 Task: Find the email with the subject 'Your trial has ended' and reply to it, asking about any additional offers or promotions for continued usage.
Action: Mouse moved to (439, 7)
Screenshot: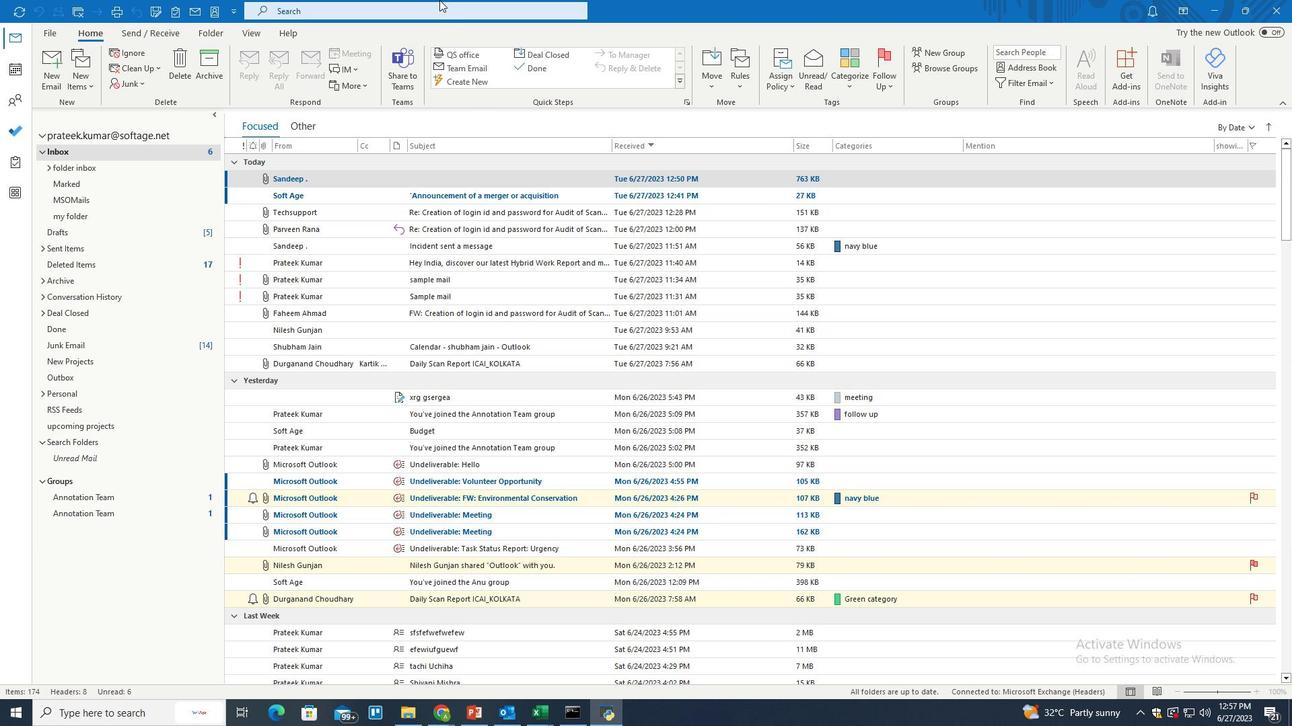 
Action: Mouse pressed left at (439, 7)
Screenshot: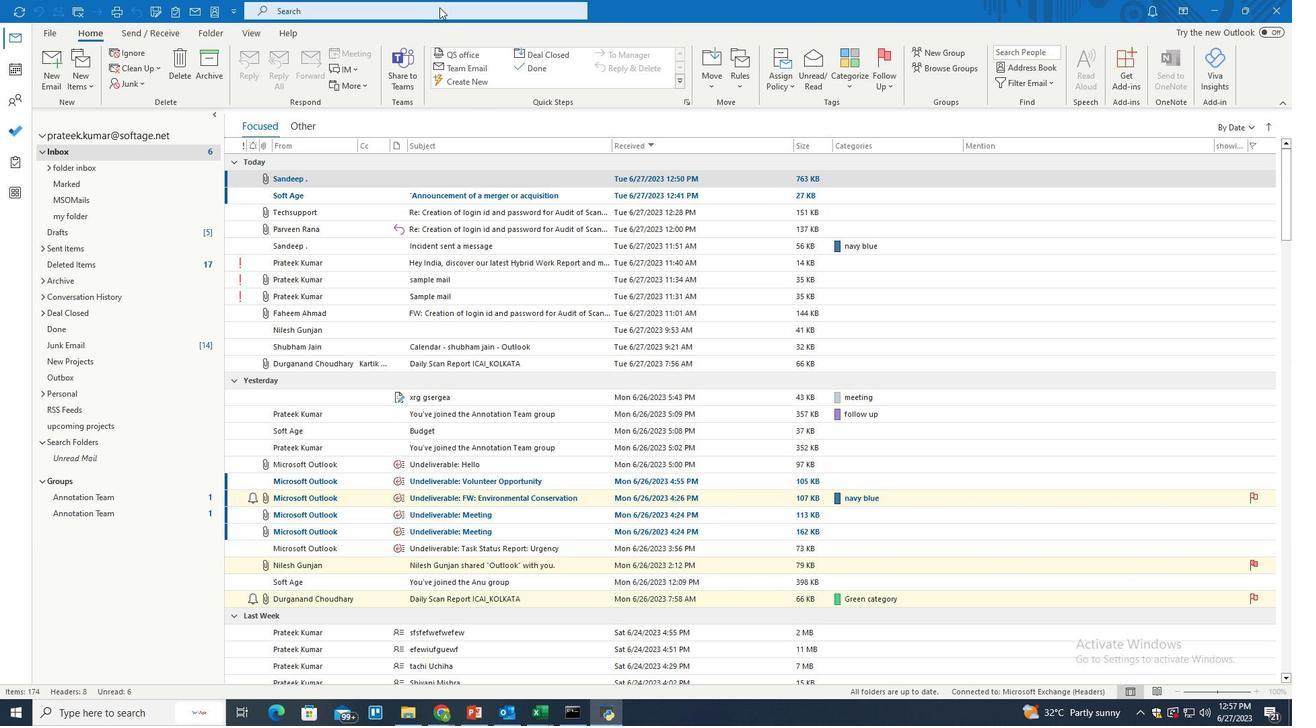 
Action: Mouse moved to (637, 8)
Screenshot: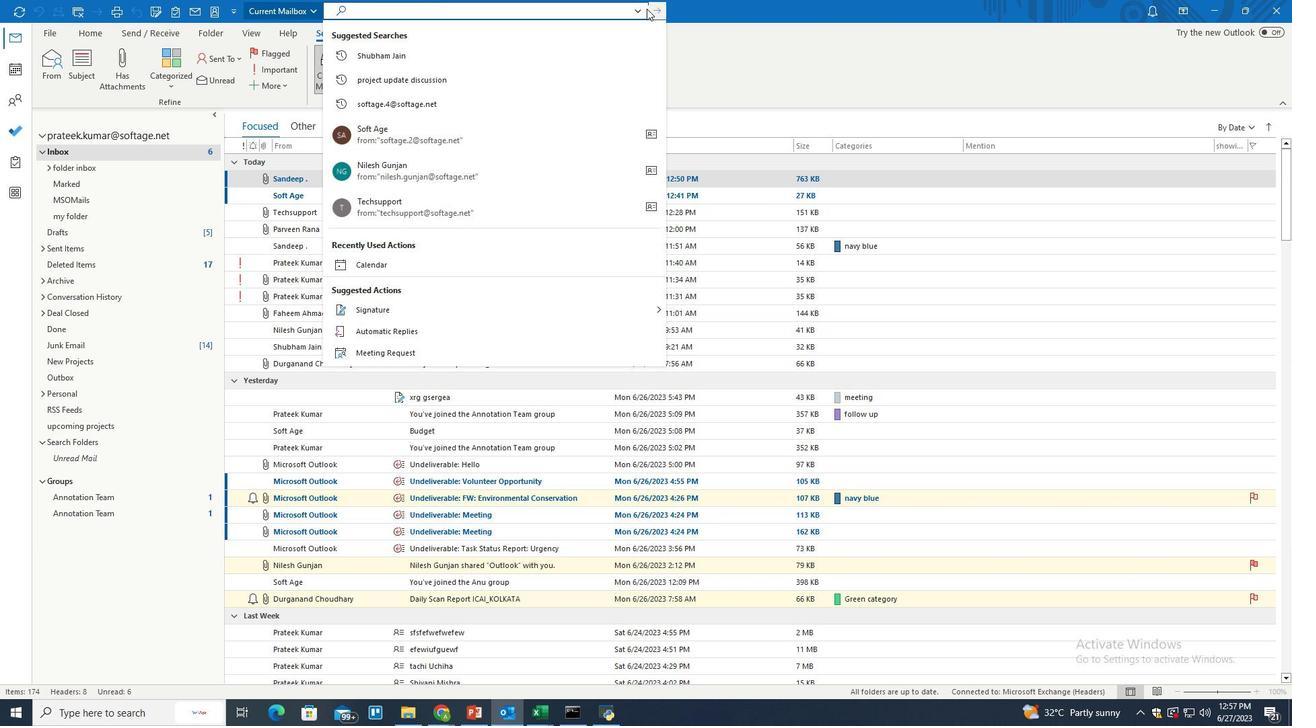 
Action: Mouse pressed left at (637, 8)
Screenshot: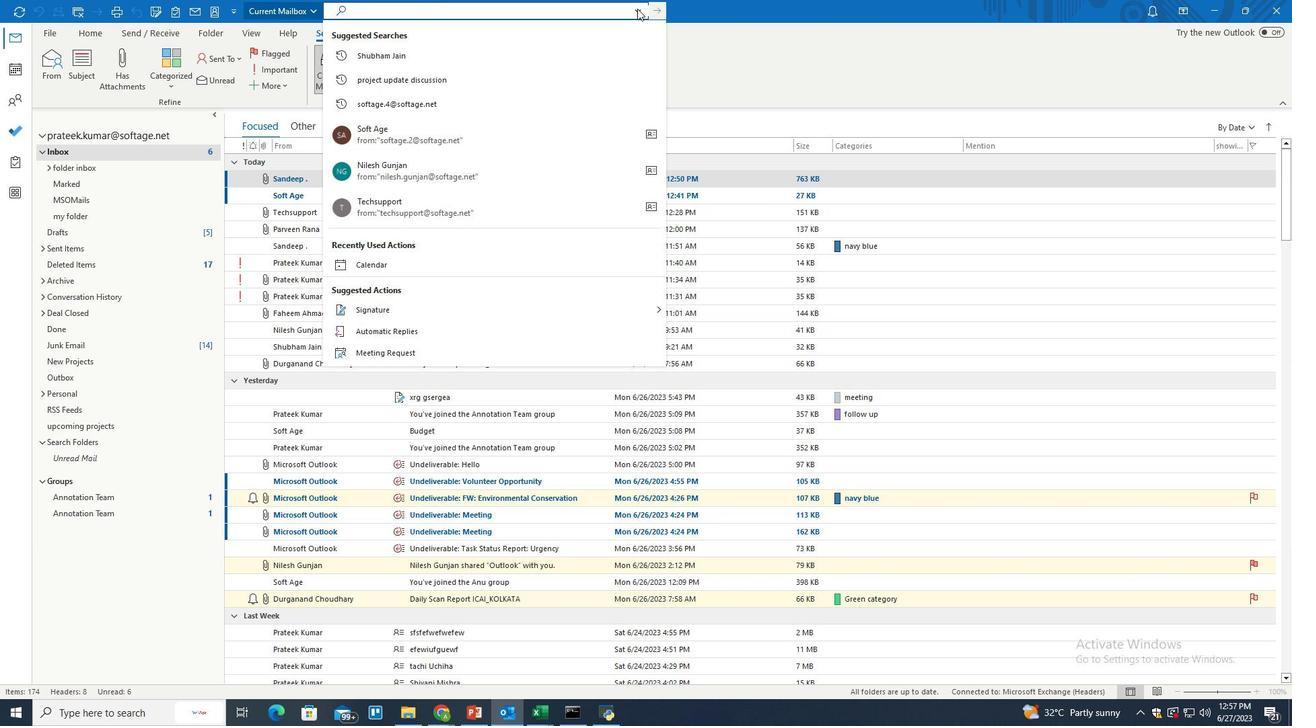 
Action: Mouse moved to (409, 347)
Screenshot: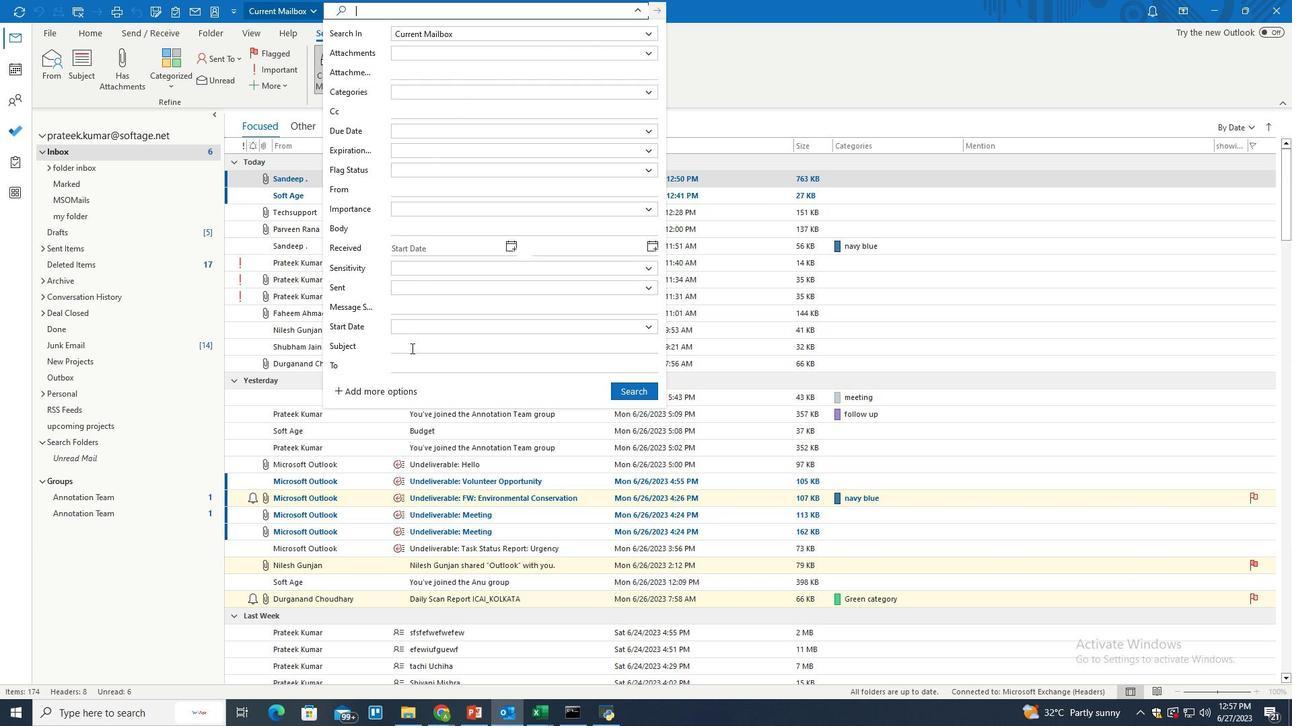 
Action: Mouse pressed left at (409, 347)
Screenshot: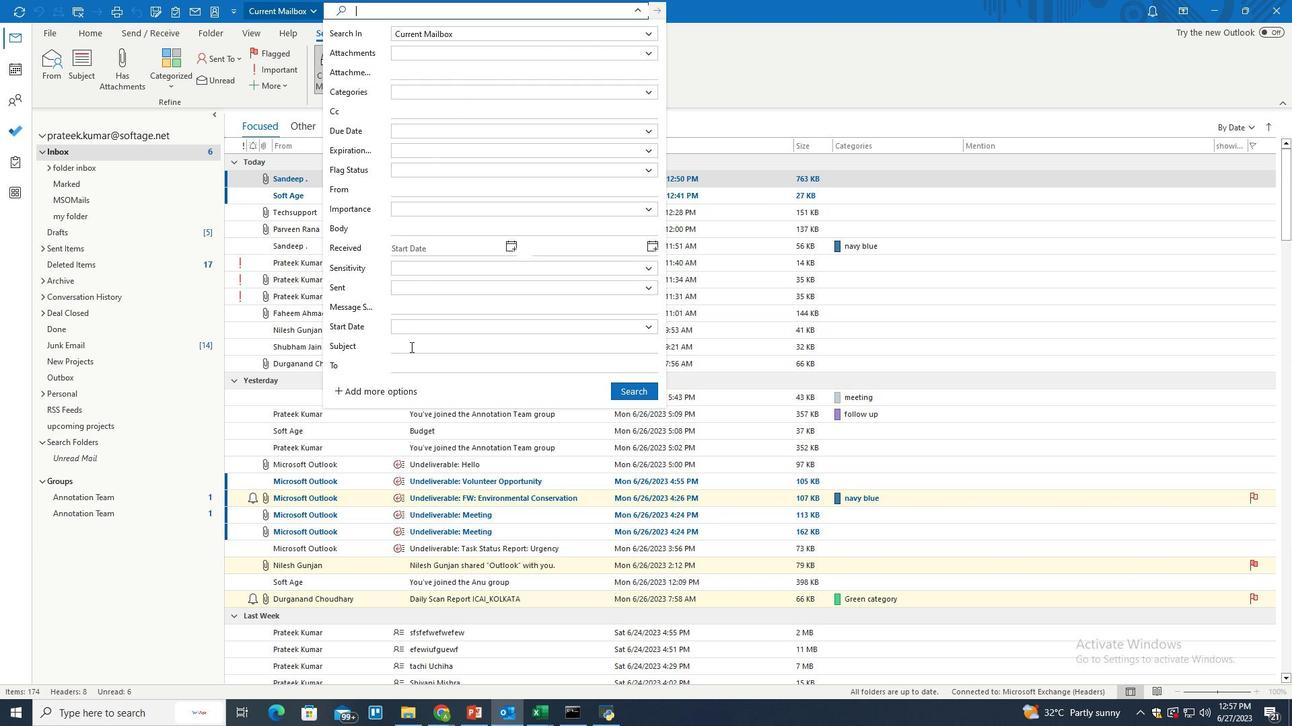 
Action: Key pressed <Key.shift>Your<Key.space>trial<Key.space>has<Key.space>ended
Screenshot: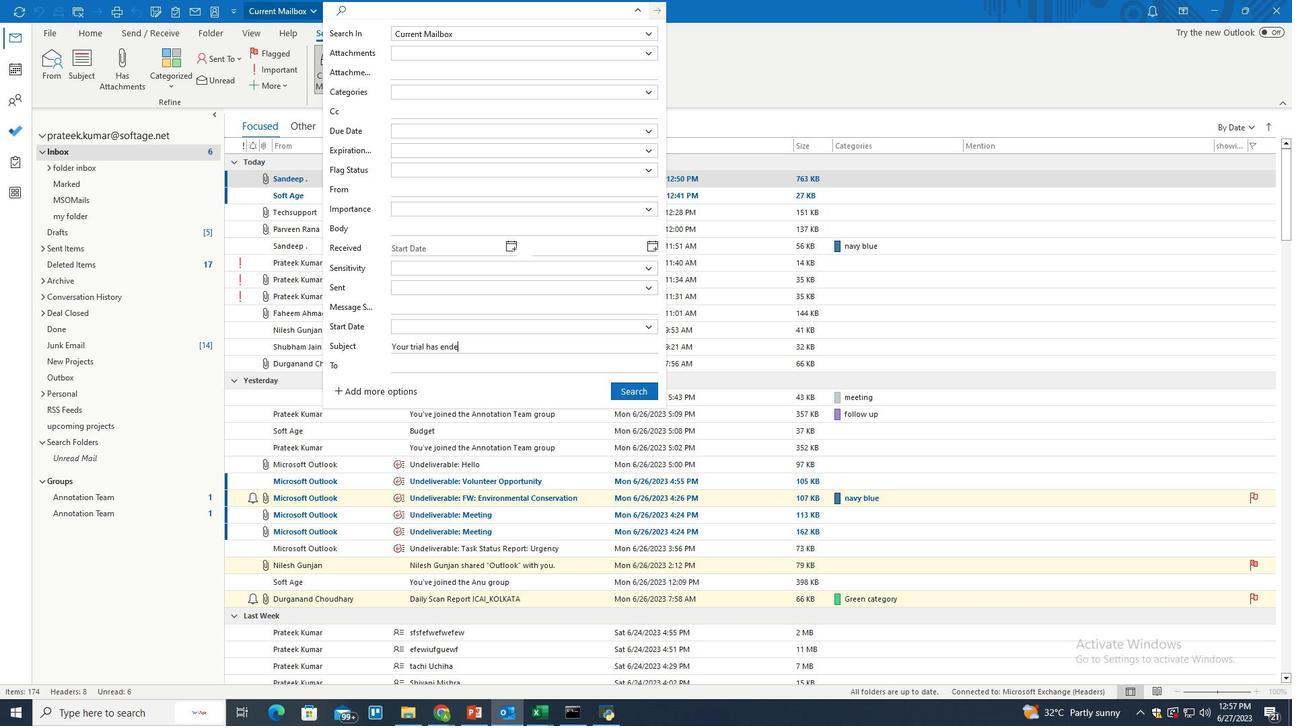 
Action: Mouse moved to (619, 389)
Screenshot: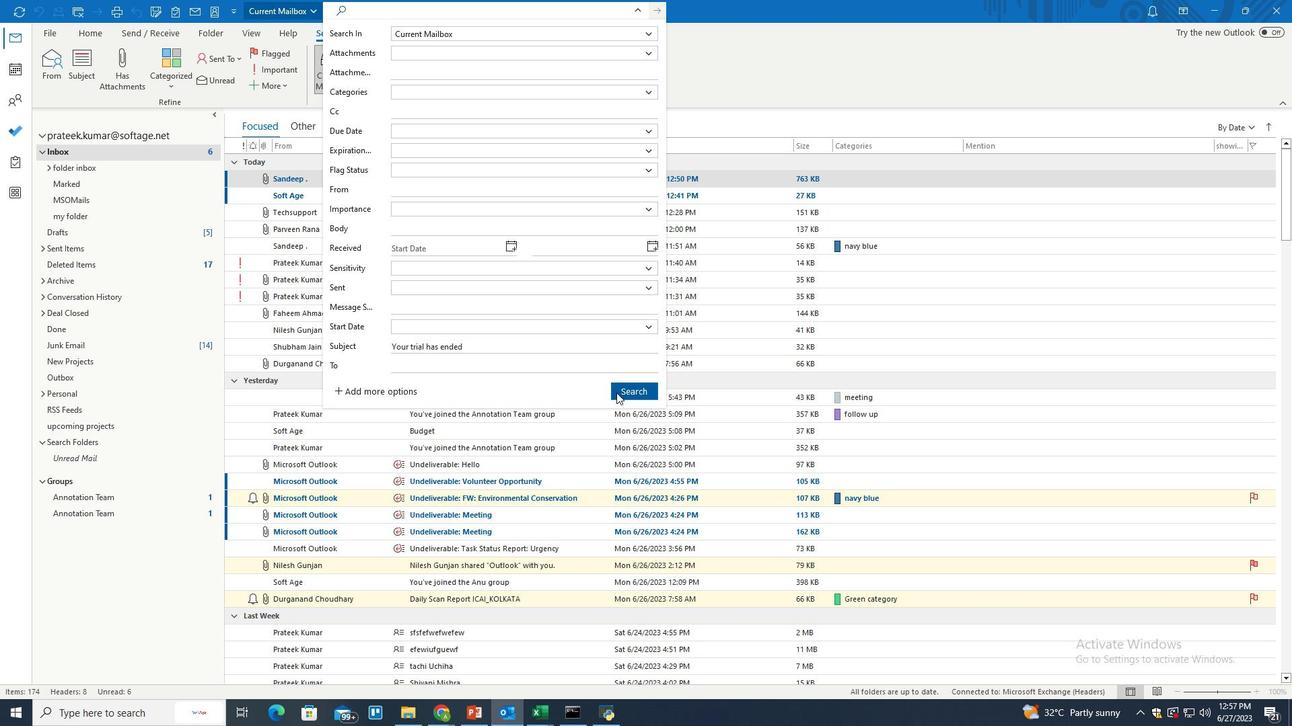 
Action: Mouse pressed left at (619, 389)
Screenshot: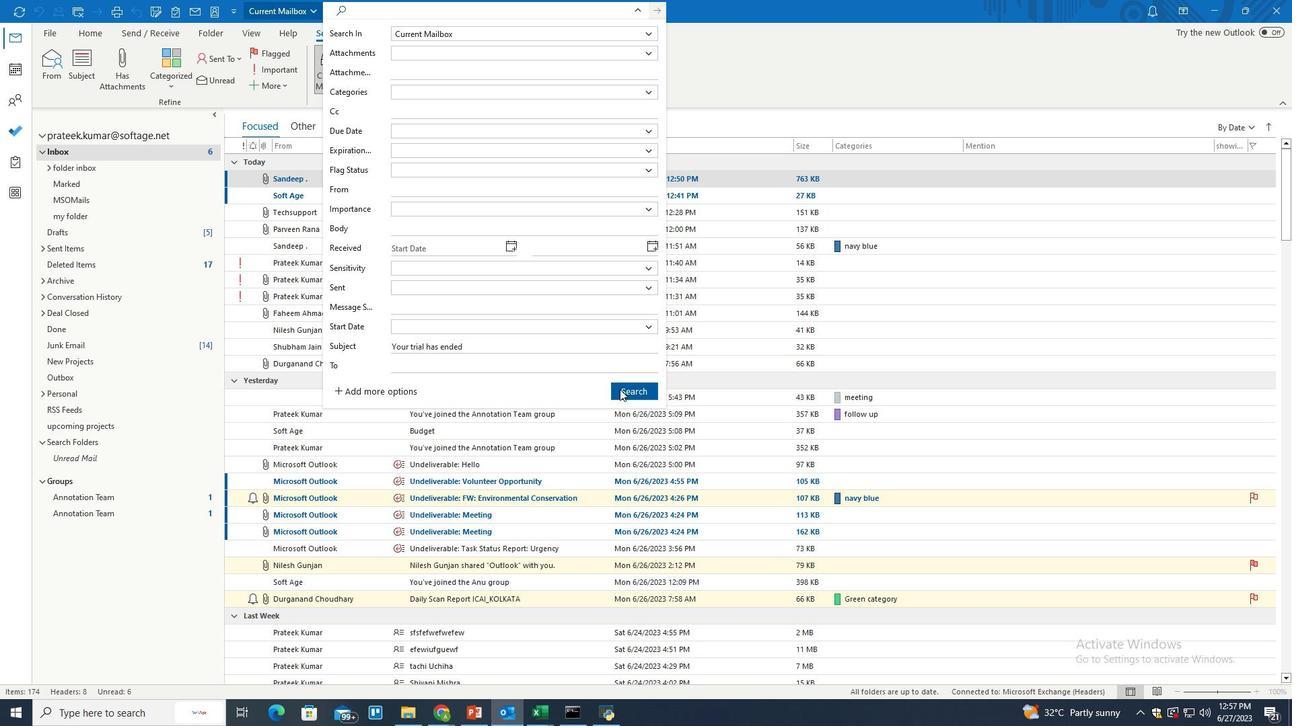 
Action: Mouse moved to (395, 183)
Screenshot: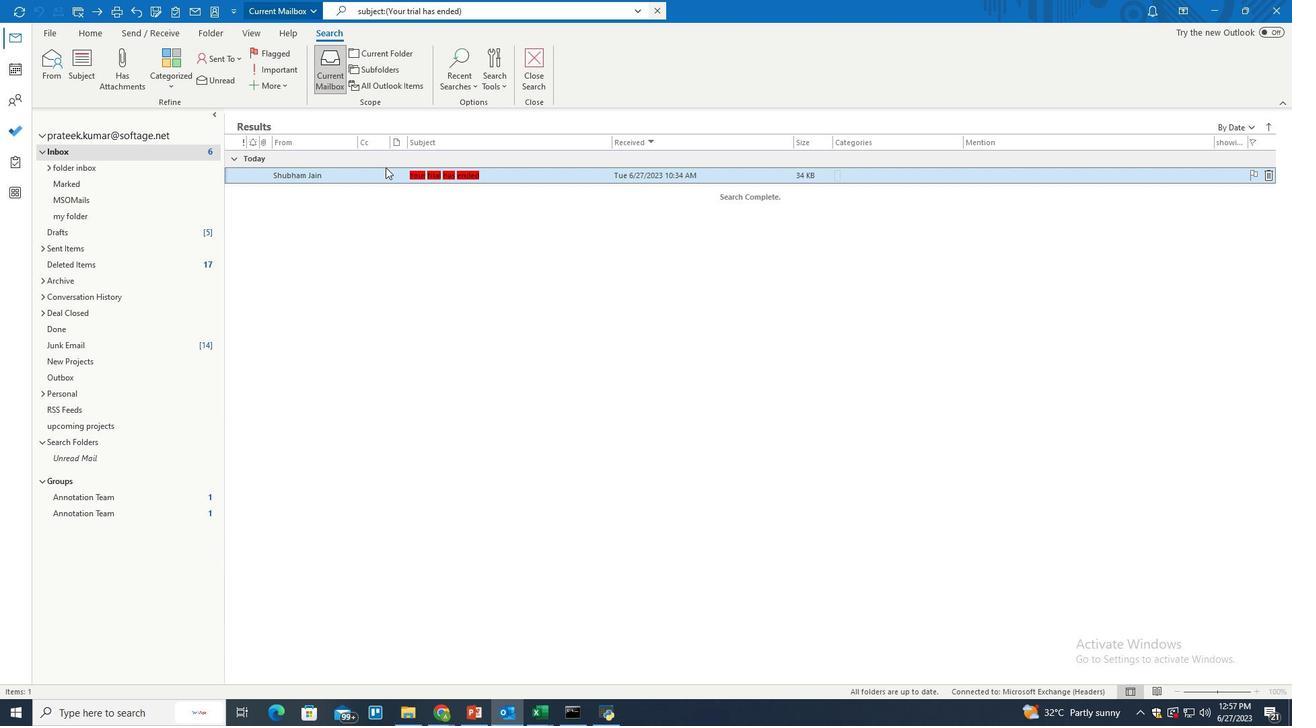 
Action: Mouse pressed left at (395, 183)
Screenshot: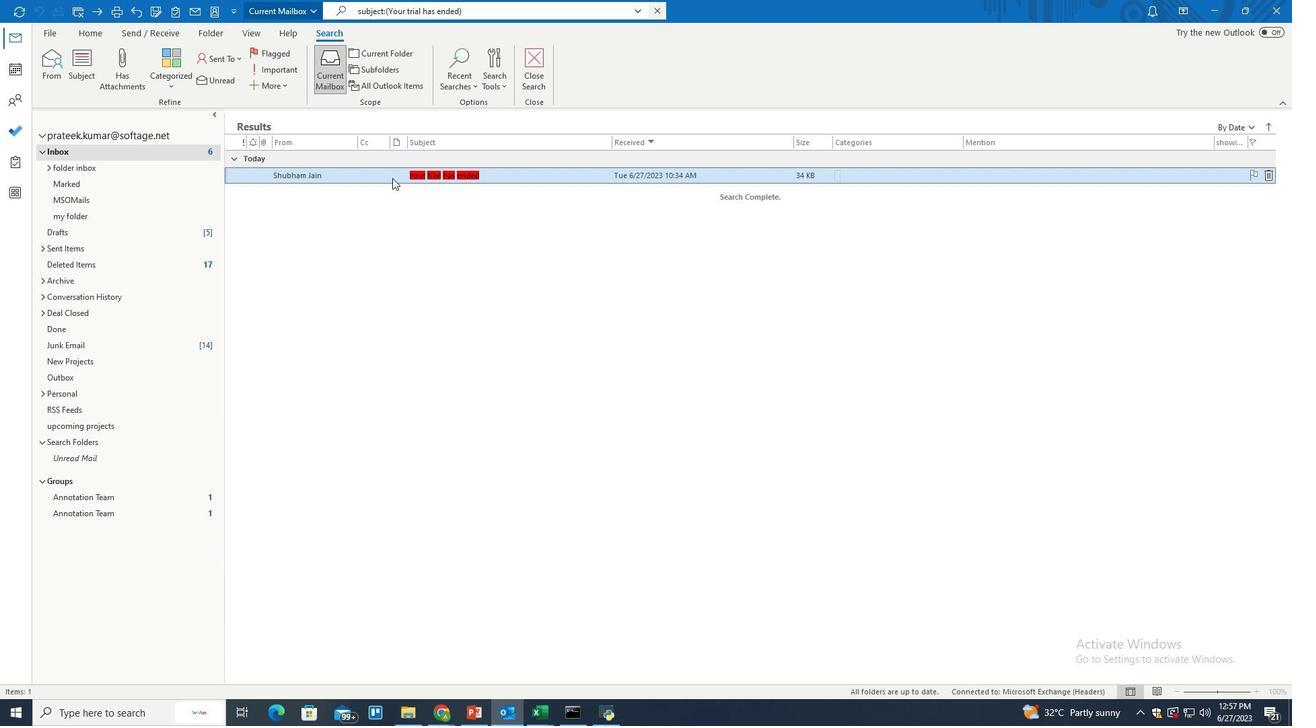 
Action: Mouse moved to (395, 178)
Screenshot: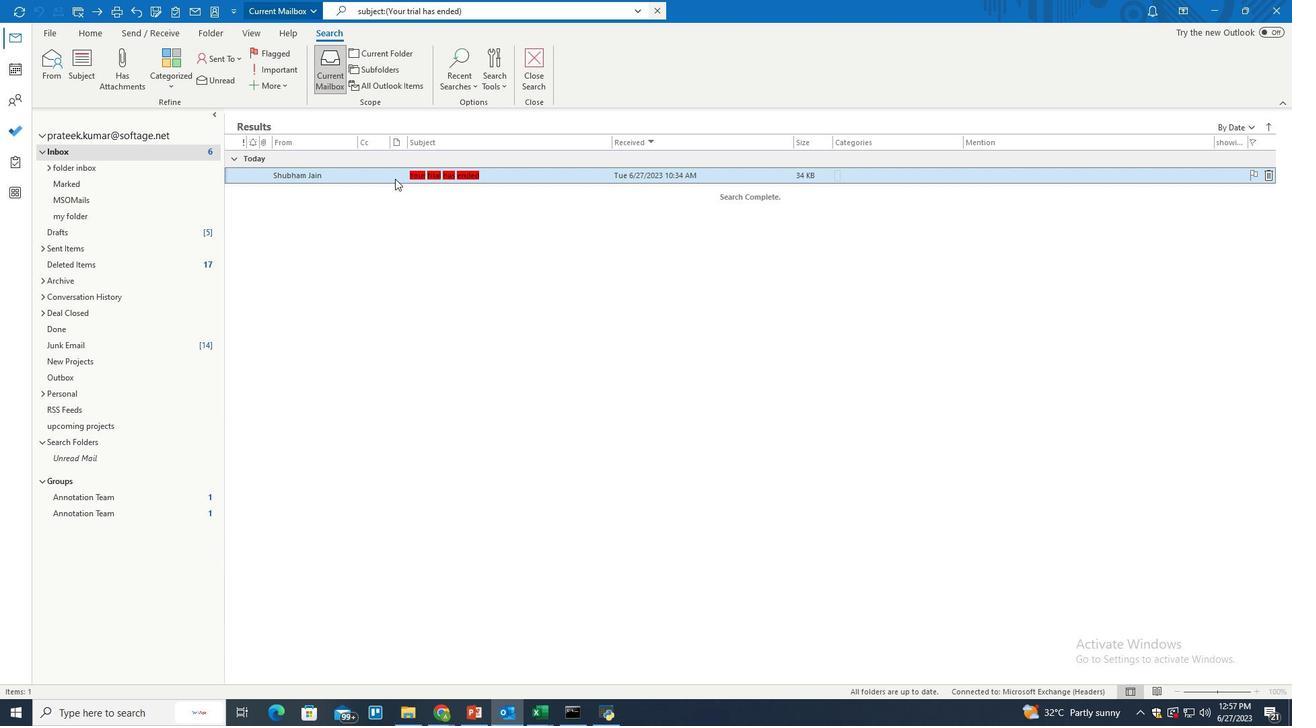 
Action: Mouse pressed left at (395, 178)
Screenshot: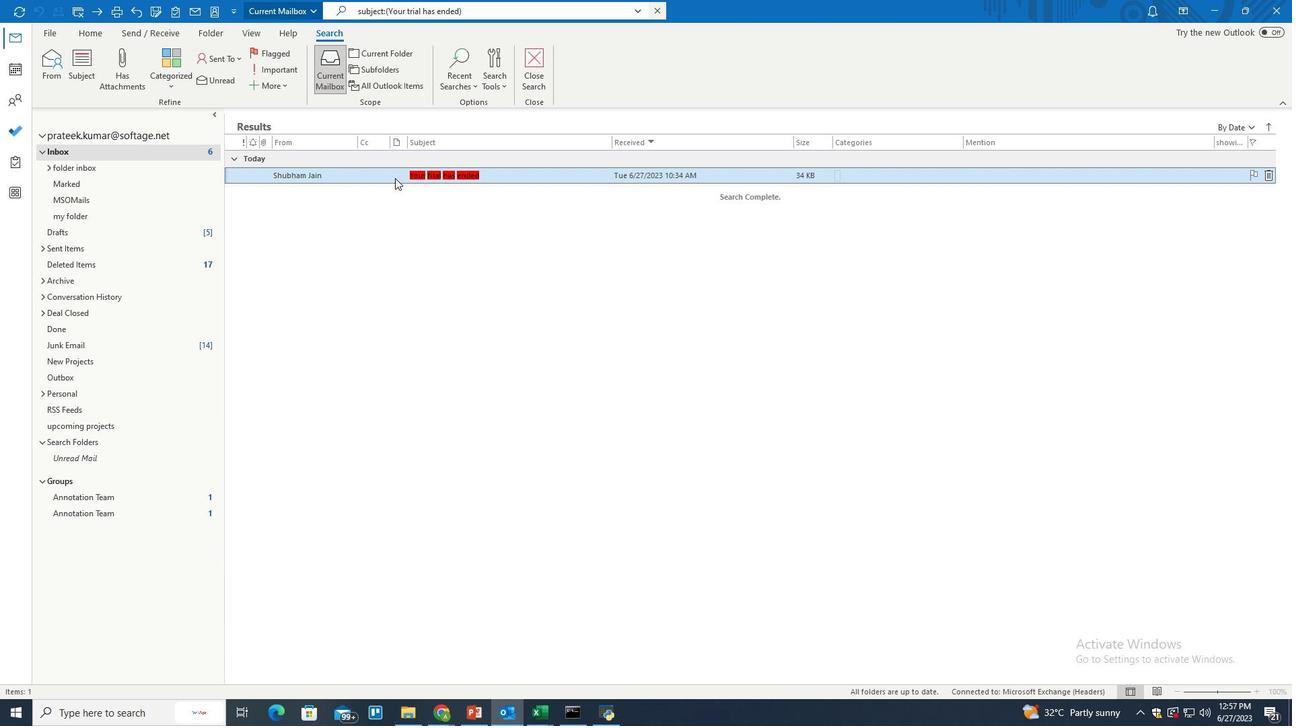 
Action: Mouse moved to (92, 30)
Screenshot: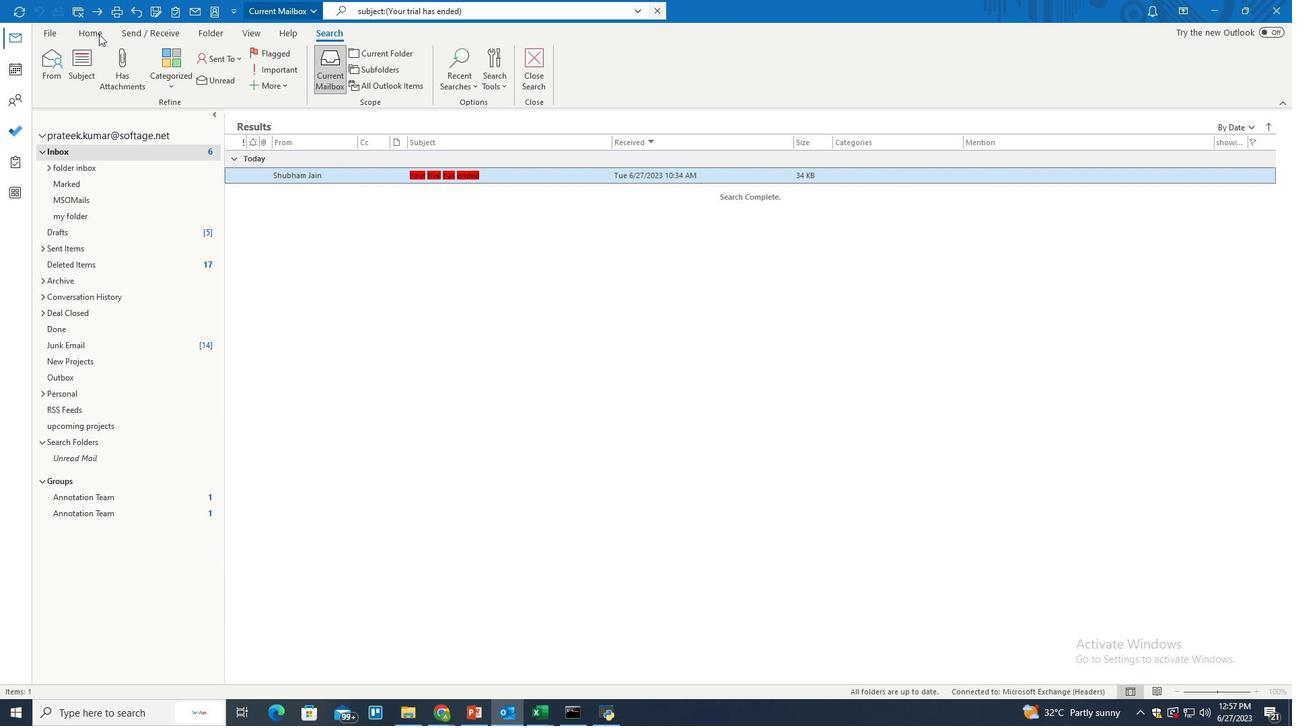 
Action: Mouse pressed left at (92, 30)
Screenshot: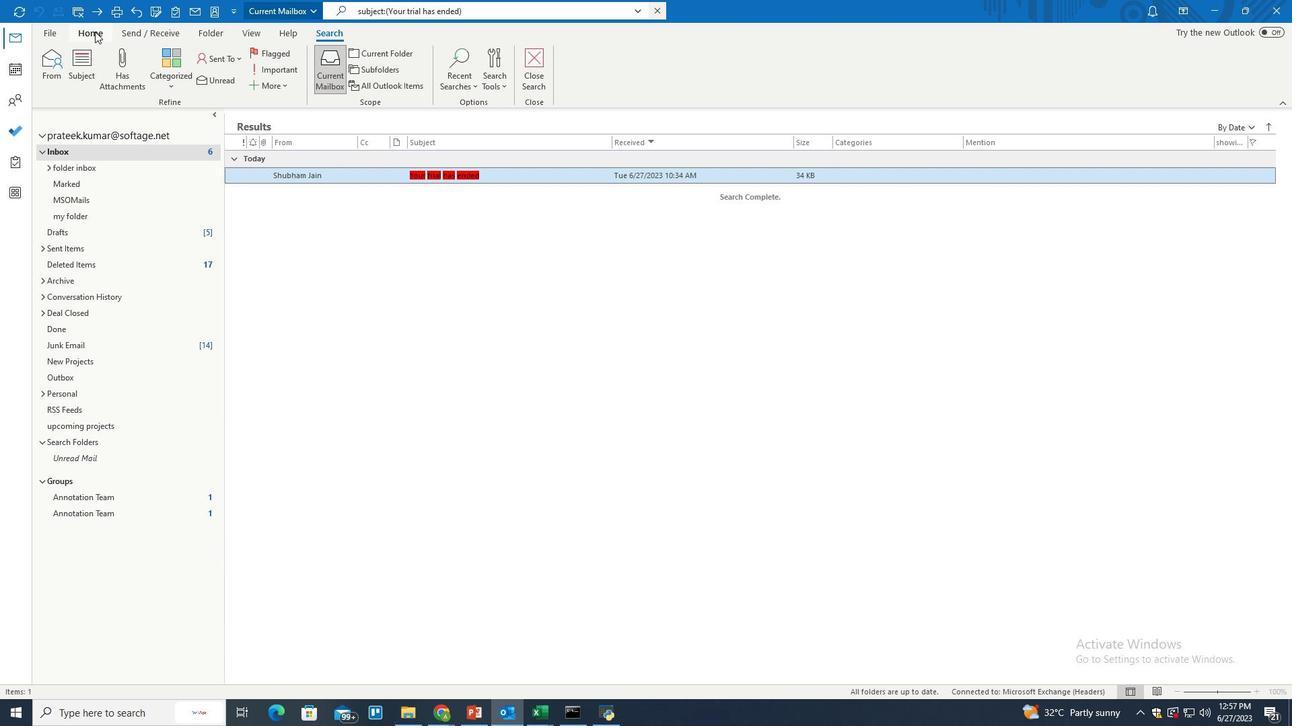 
Action: Mouse moved to (252, 66)
Screenshot: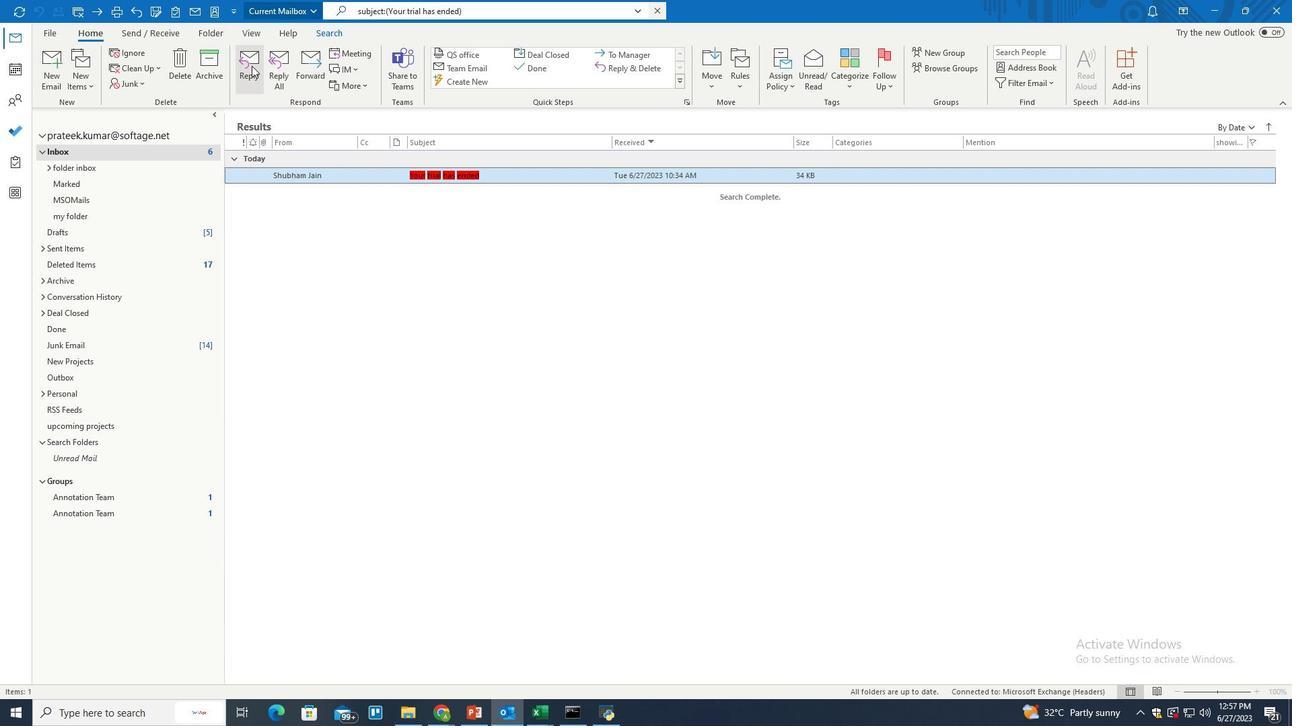 
Action: Mouse pressed left at (252, 66)
Screenshot: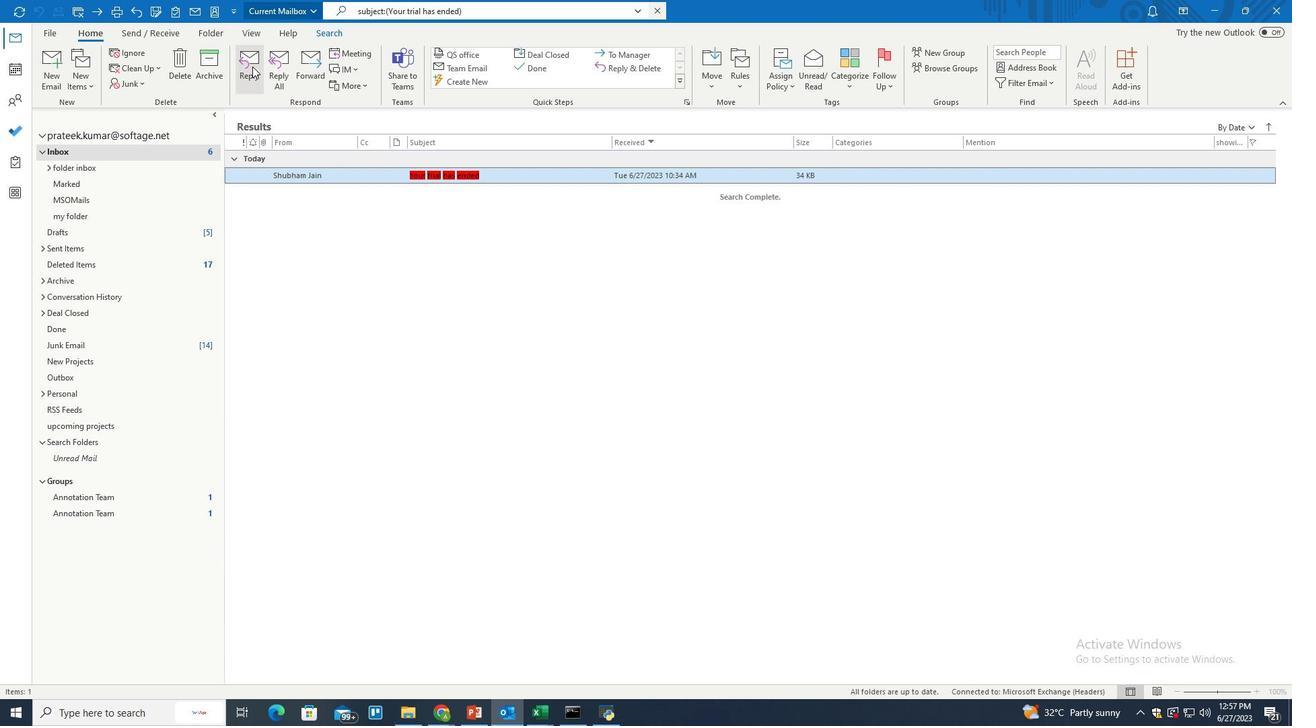 
Action: Mouse moved to (167, 331)
Screenshot: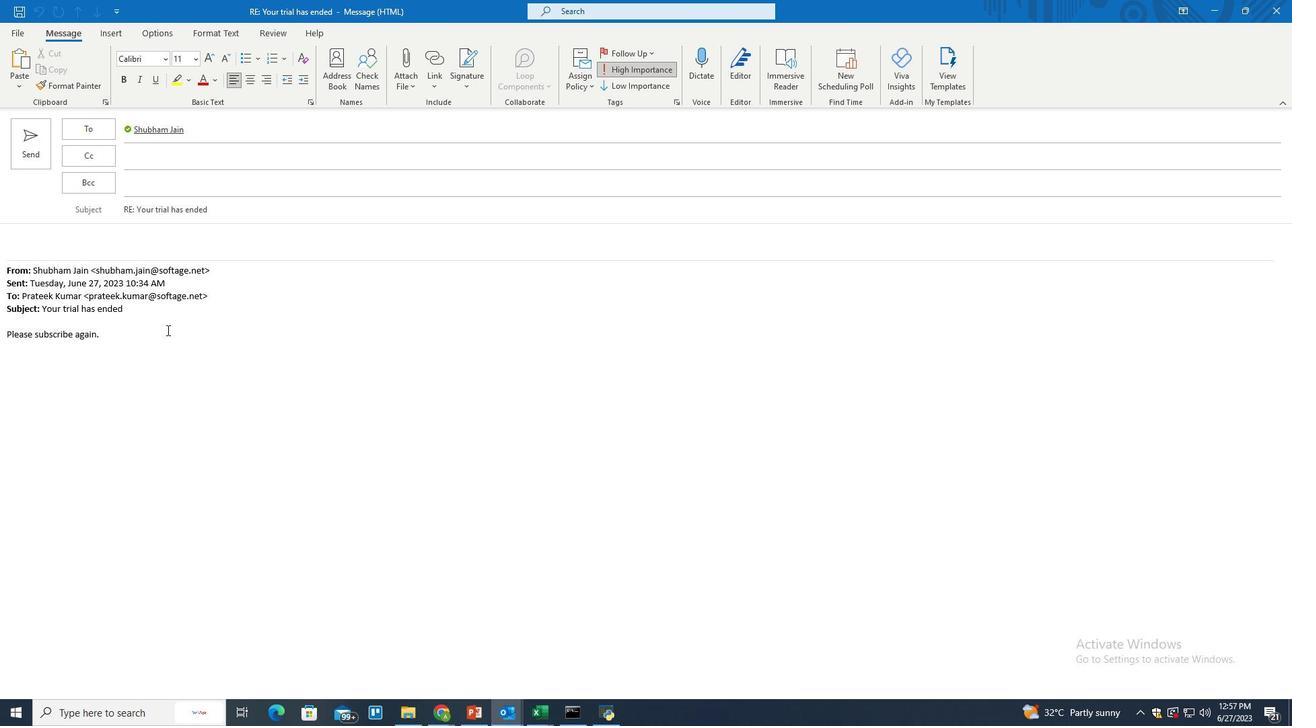
Action: Mouse pressed left at (167, 331)
Screenshot: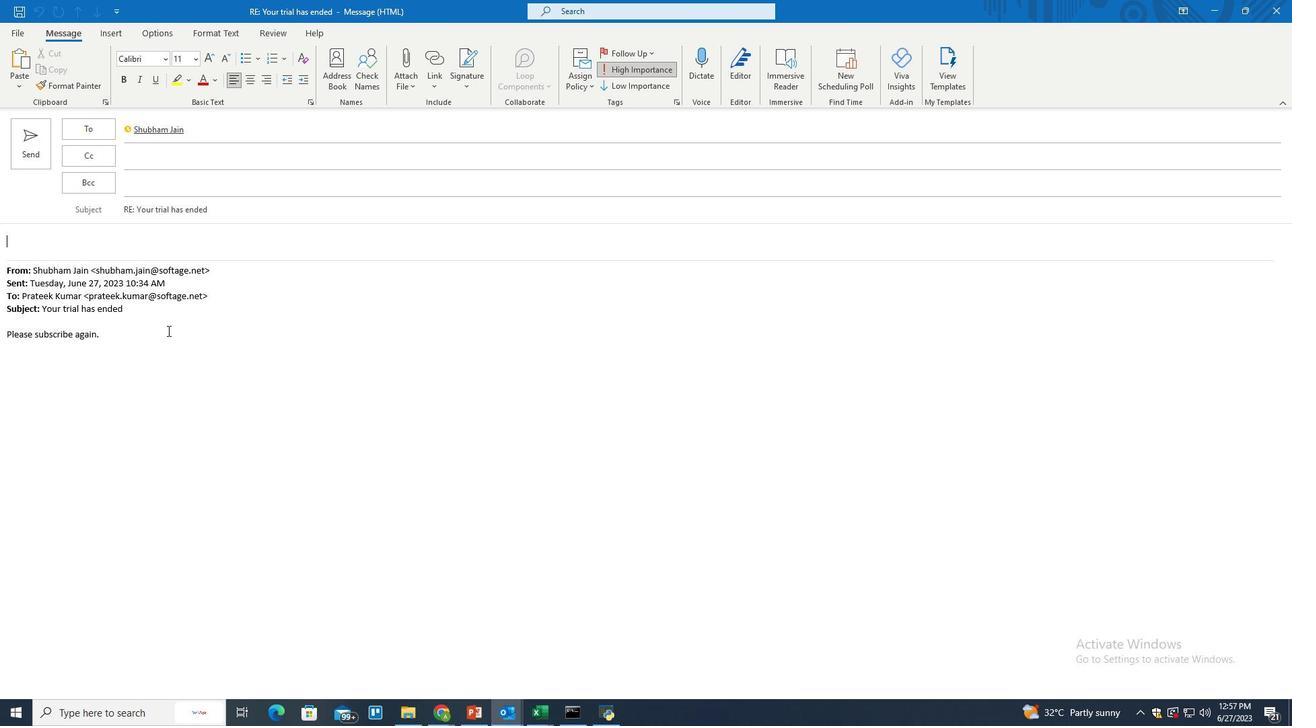 
Action: Mouse moved to (172, 333)
Screenshot: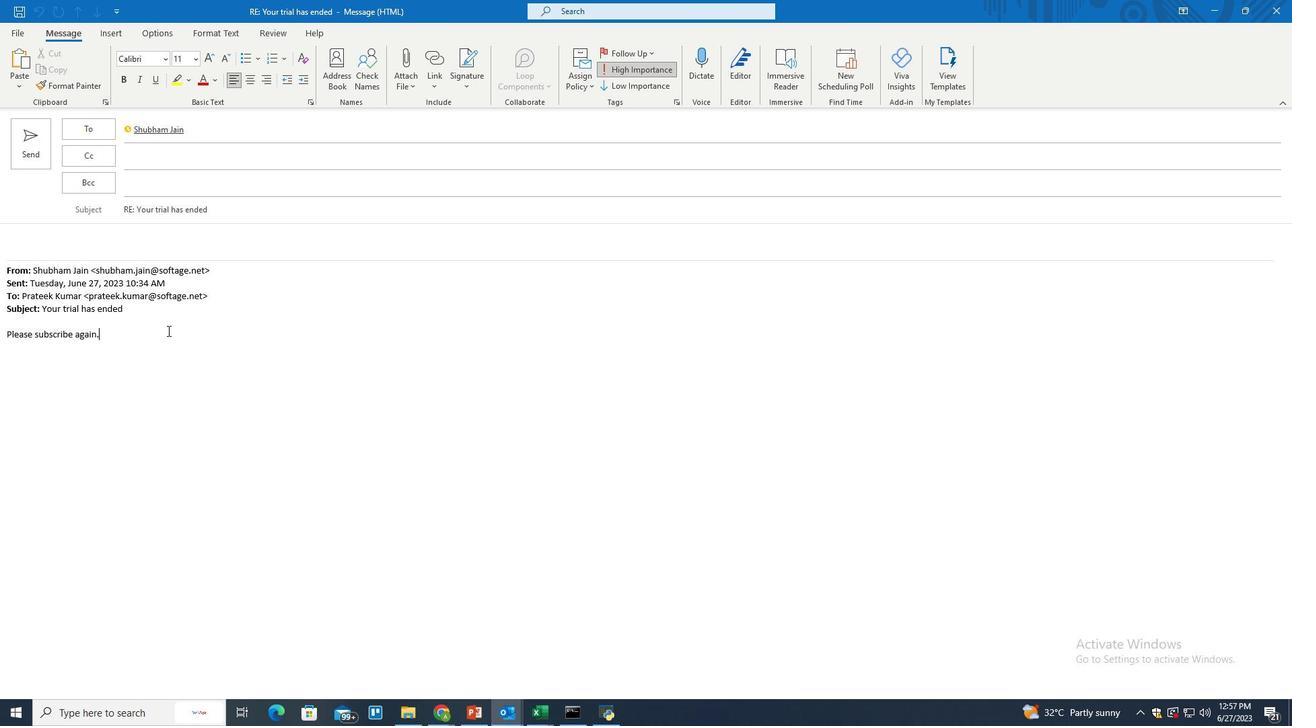 
Action: Key pressed <Key.shift_r><Key.enter><Key.shift>Thank<Key.space>you<Key.space>for<Key.space>notifying<Key.space>me<Key.space>about<Key.space>the<Key.space>end<Key.space>of<Key.space>my<Key.space>trial<Key.space>period.<Key.space><Key.shift>I<Key.space>appreciate<Key.space>the<Key.space>opportunity<Key.space>to<Key.space>have<Key.space>tested<Key.space>your<Key.space>service.<Key.space><Key.shift>If<Key.space>there<Key.space>are<Key.space>any<Key.space>s<Key.backspace>additional<Key.space>offers<Key.space>or<Key.space>promotions<Key.space>availabe<Key.backspace>e<Key.backspace>le<Key.space>for<Key.space>von<Key.backspace><Key.backspace>c<Key.backspace><Key.backspace>continued<Key.space>a<Key.backspace>usage,<Key.space>please<Key.space>let<Key.space>me<Key.space>know.<Key.space><Key.shift>Thank<Key.space>you<Key.space>again.
Screenshot: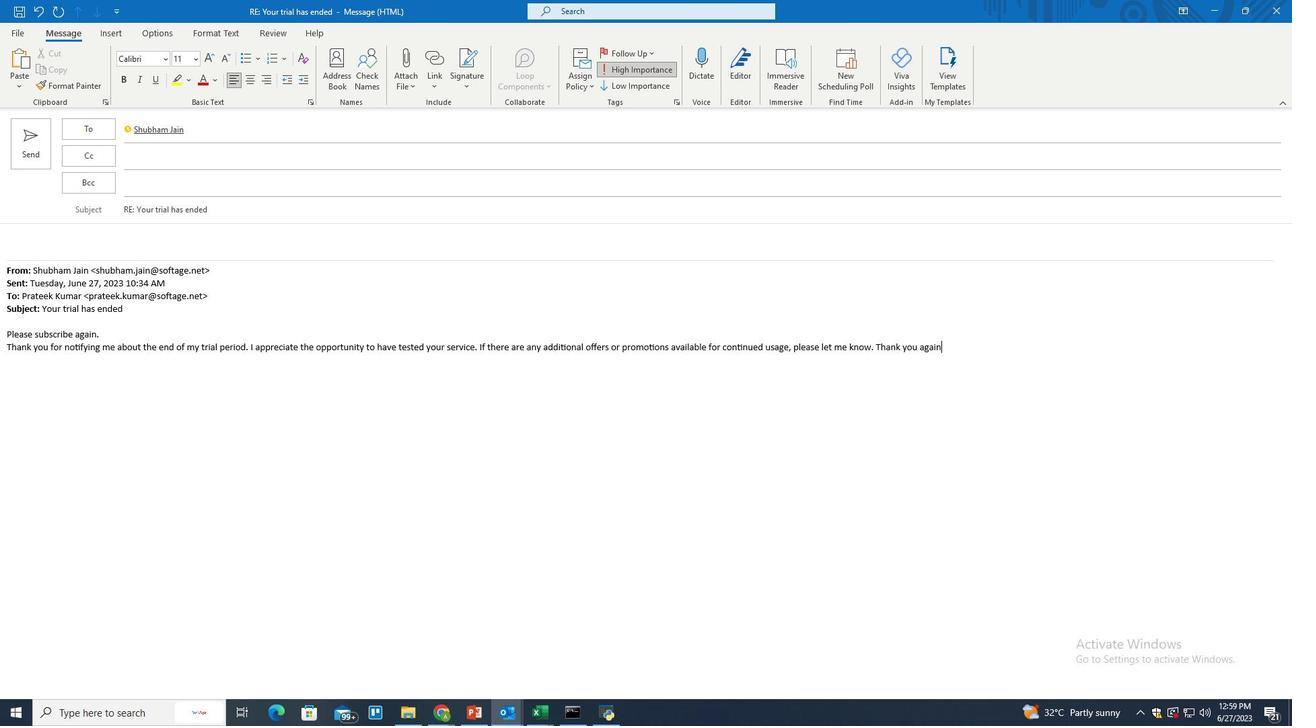 
Action: Mouse moved to (1015, 348)
Screenshot: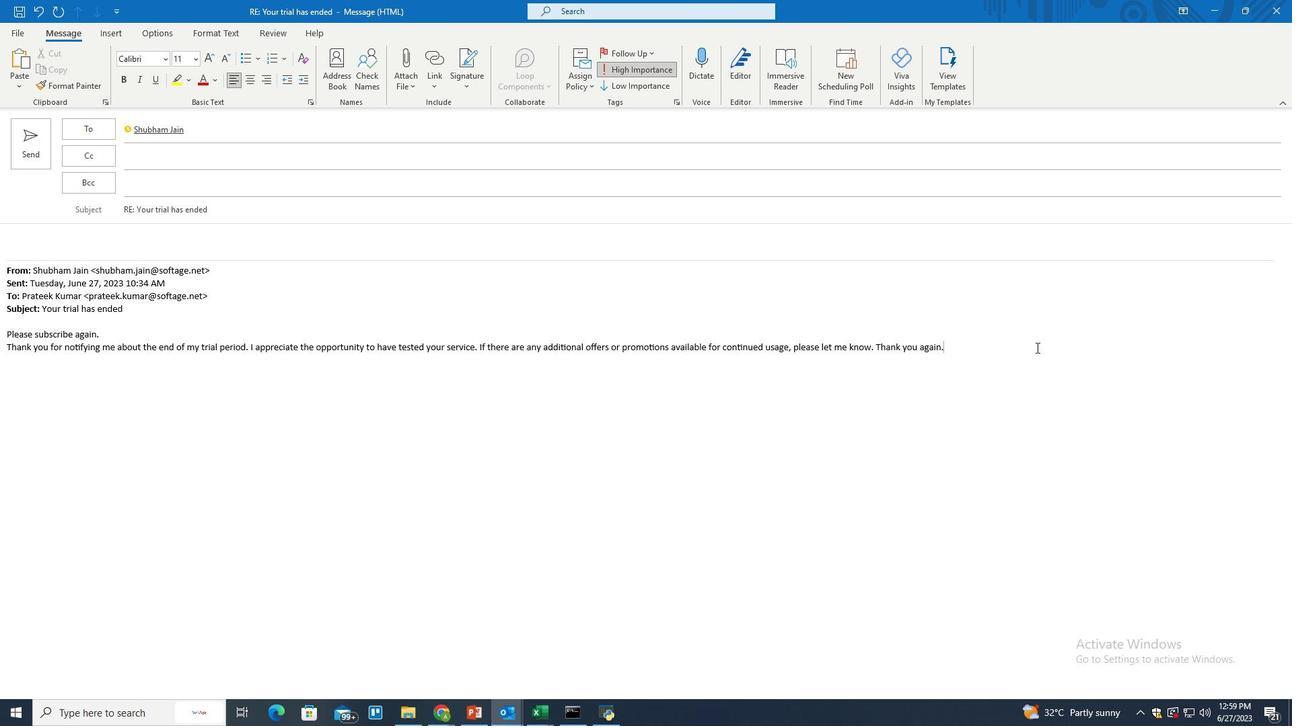 
Action: Mouse pressed left at (1015, 348)
Screenshot: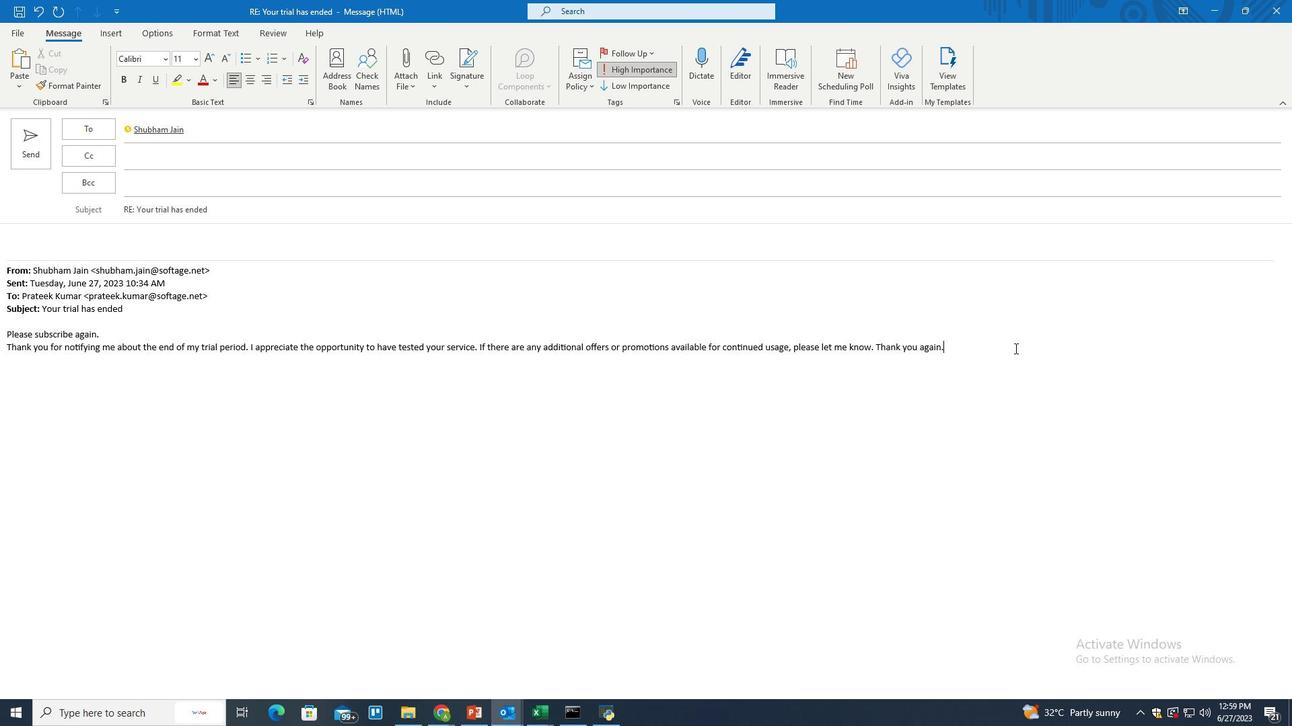
Action: Mouse moved to (35, 139)
Screenshot: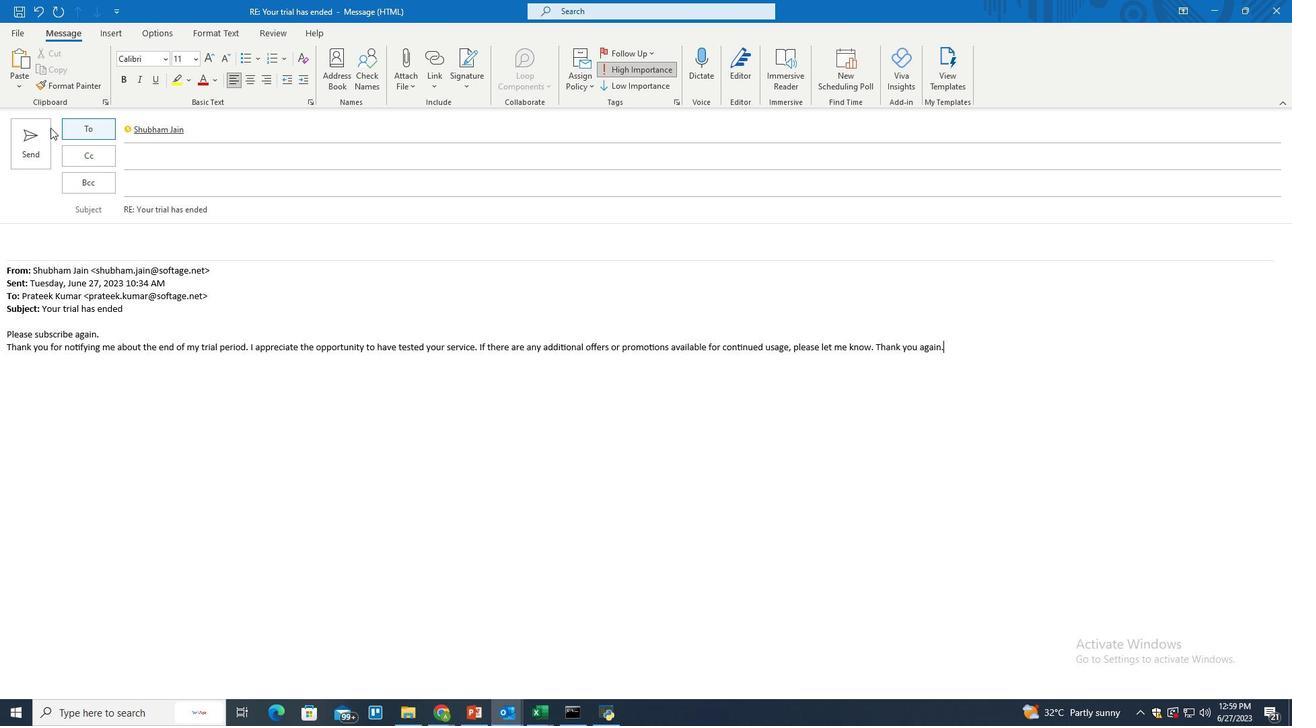 
Action: Mouse pressed left at (35, 139)
Screenshot: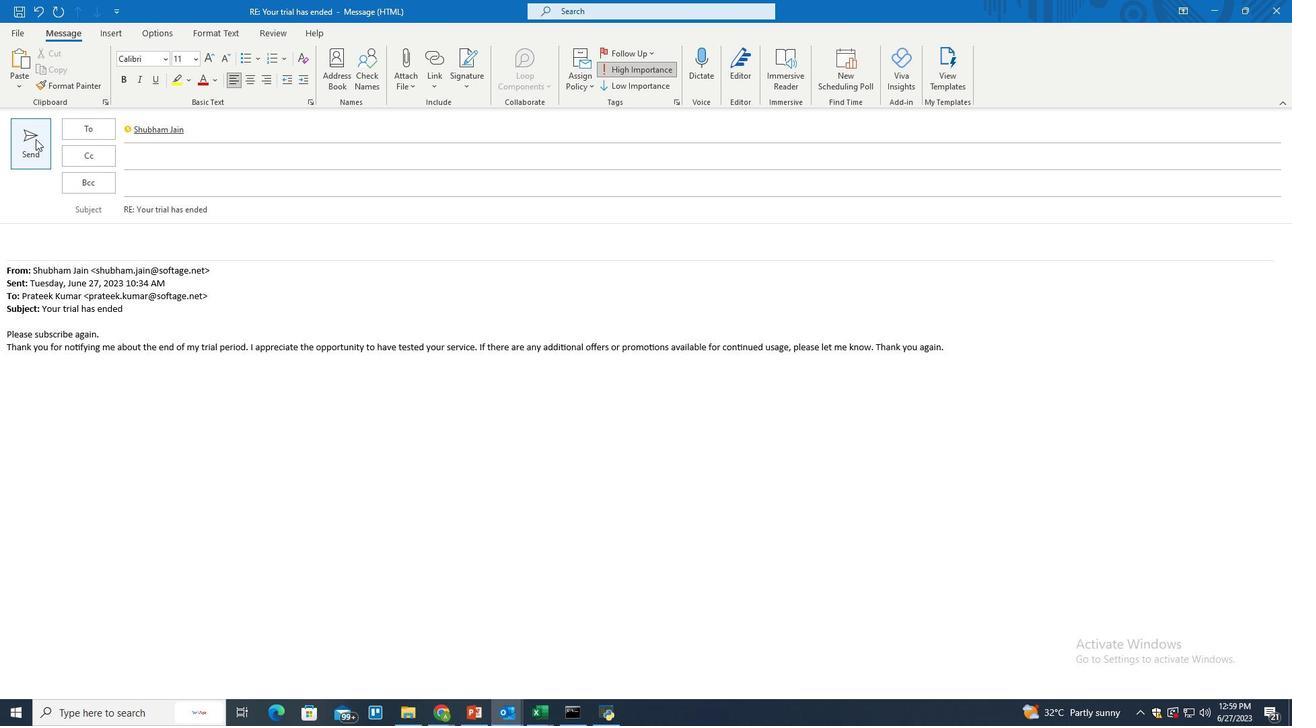 
Action: Mouse moved to (714, 353)
Screenshot: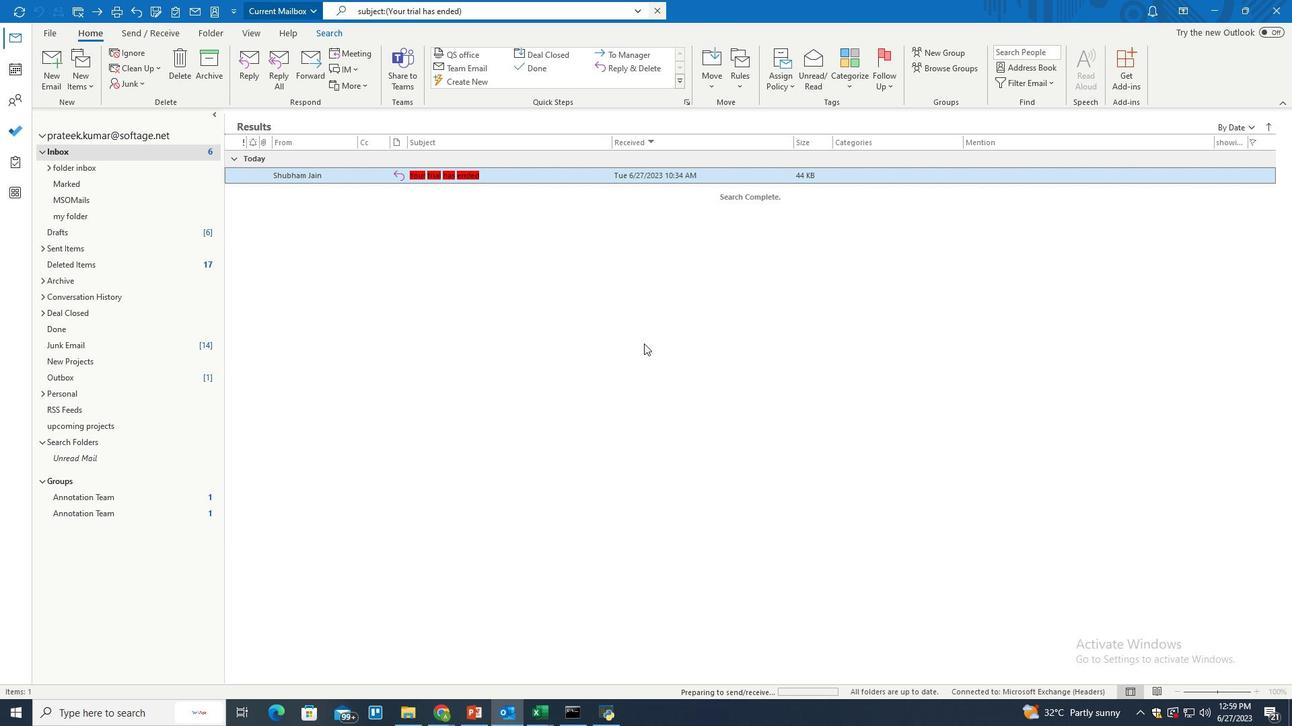 
